 Task: Apply the paragraph padding 3 pt in the file "Favorite Movies".
Action: Mouse moved to (157, 75)
Screenshot: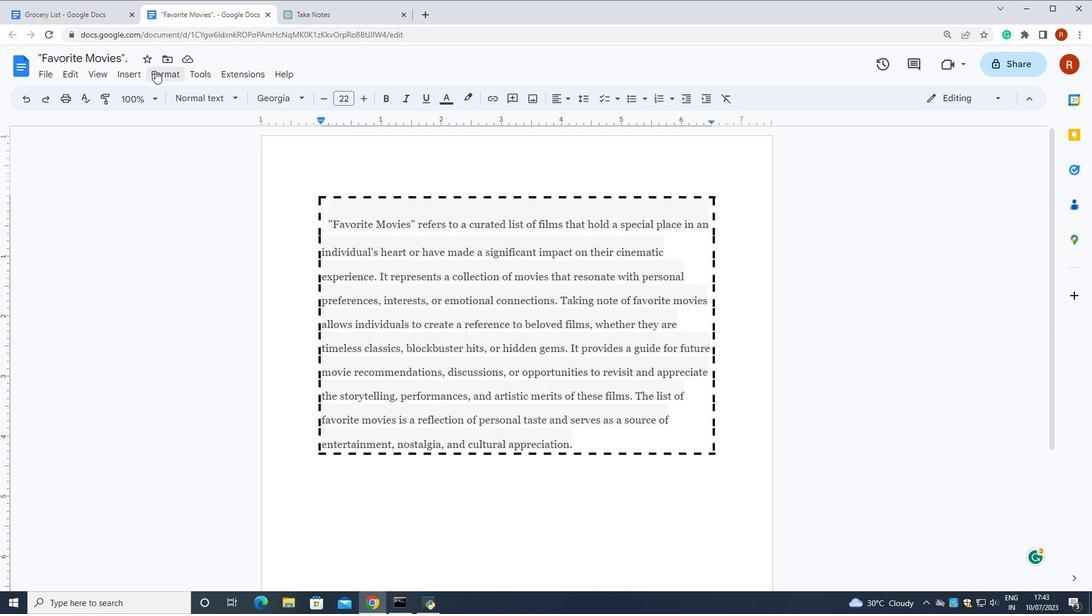 
Action: Mouse pressed left at (157, 75)
Screenshot: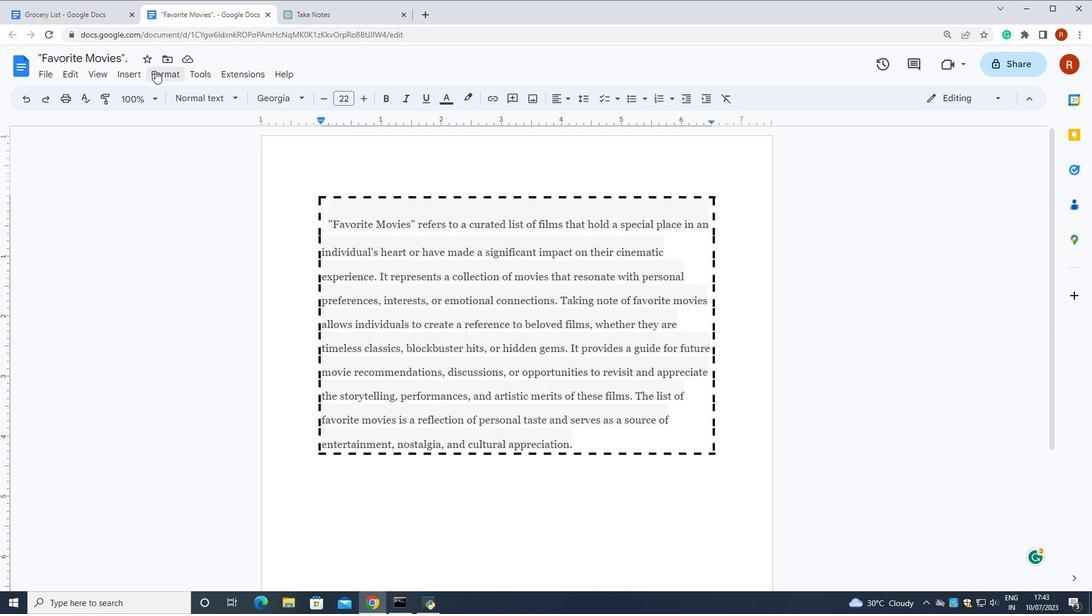 
Action: Mouse moved to (379, 109)
Screenshot: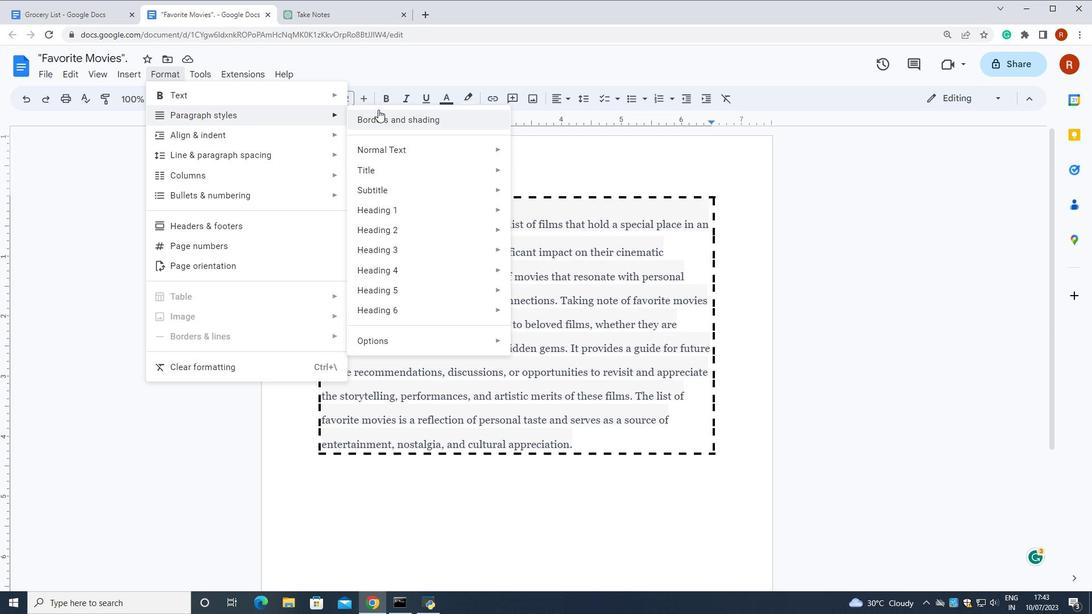 
Action: Mouse pressed left at (379, 109)
Screenshot: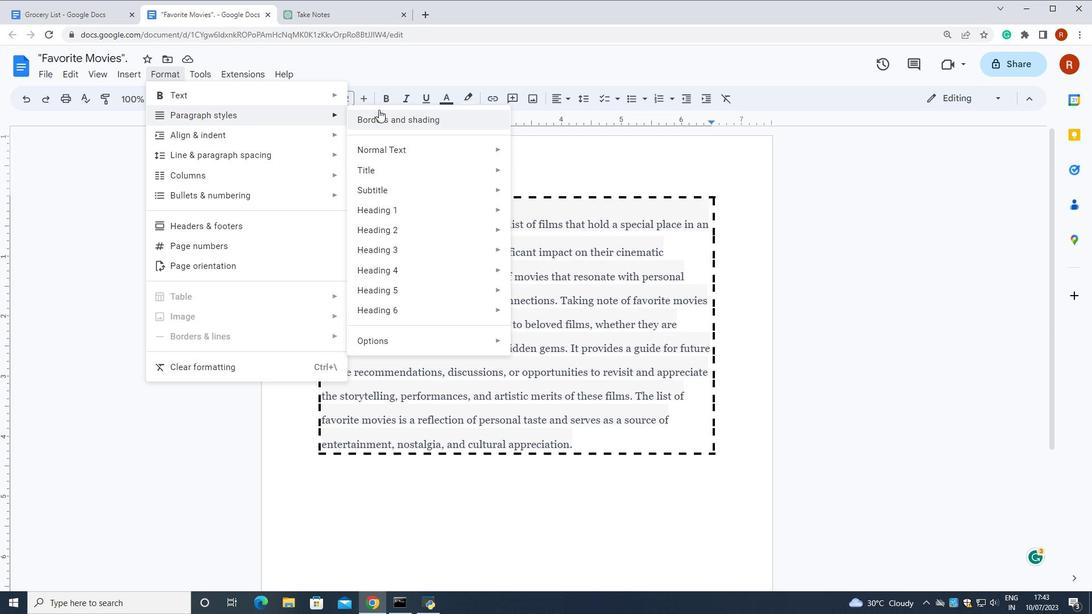 
Action: Mouse moved to (626, 396)
Screenshot: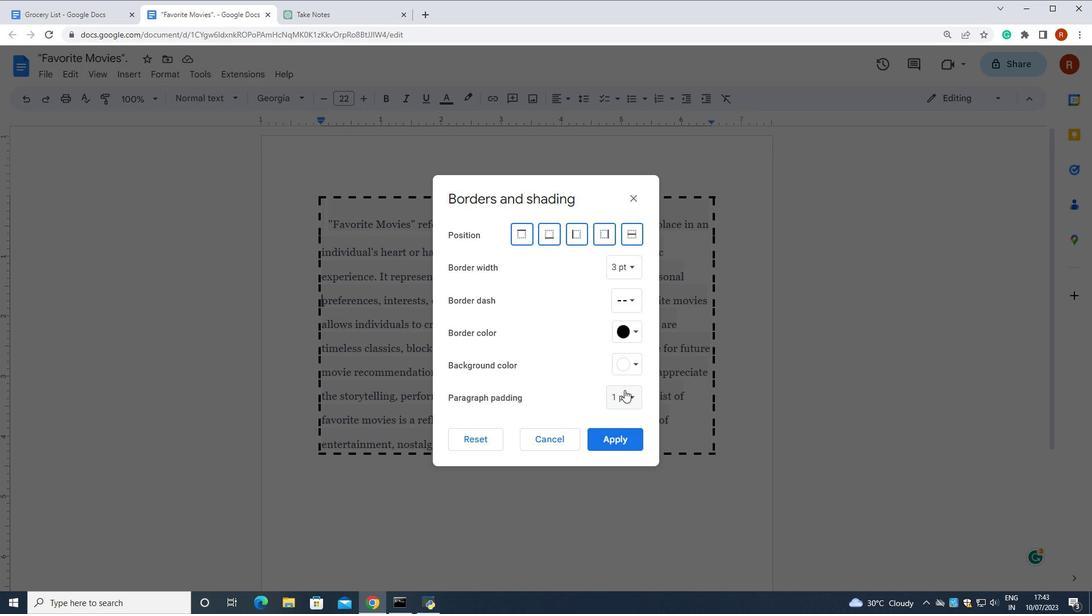 
Action: Mouse pressed left at (626, 396)
Screenshot: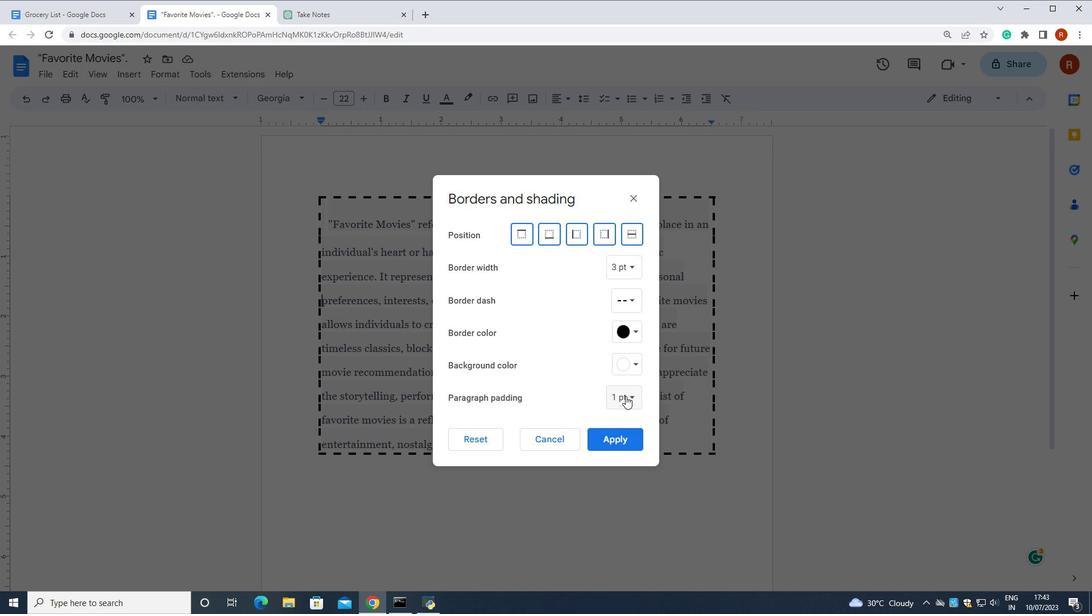 
Action: Mouse moved to (641, 485)
Screenshot: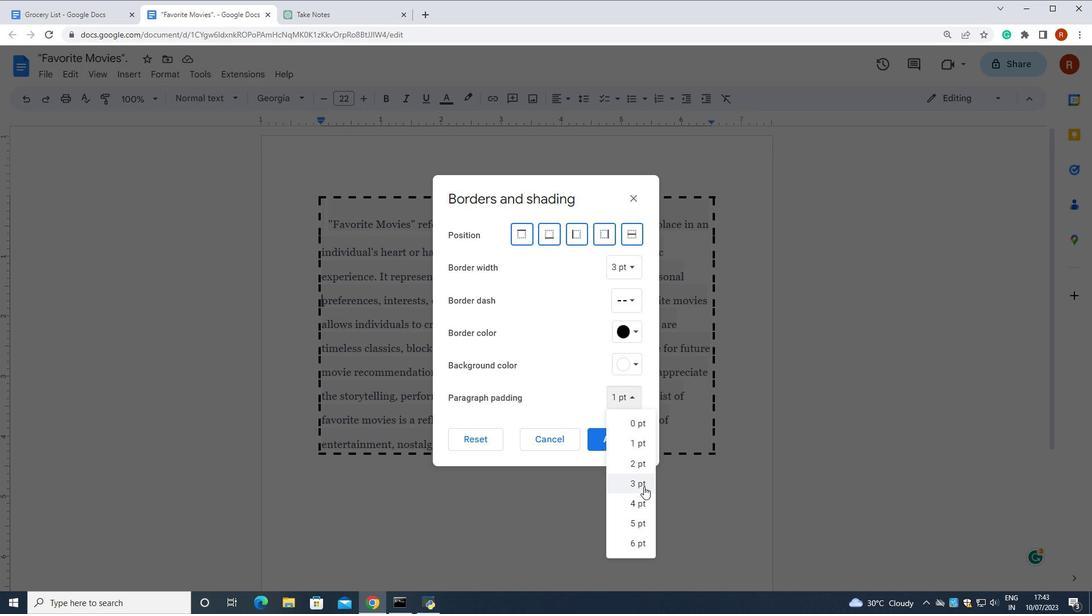 
Action: Mouse pressed left at (641, 485)
Screenshot: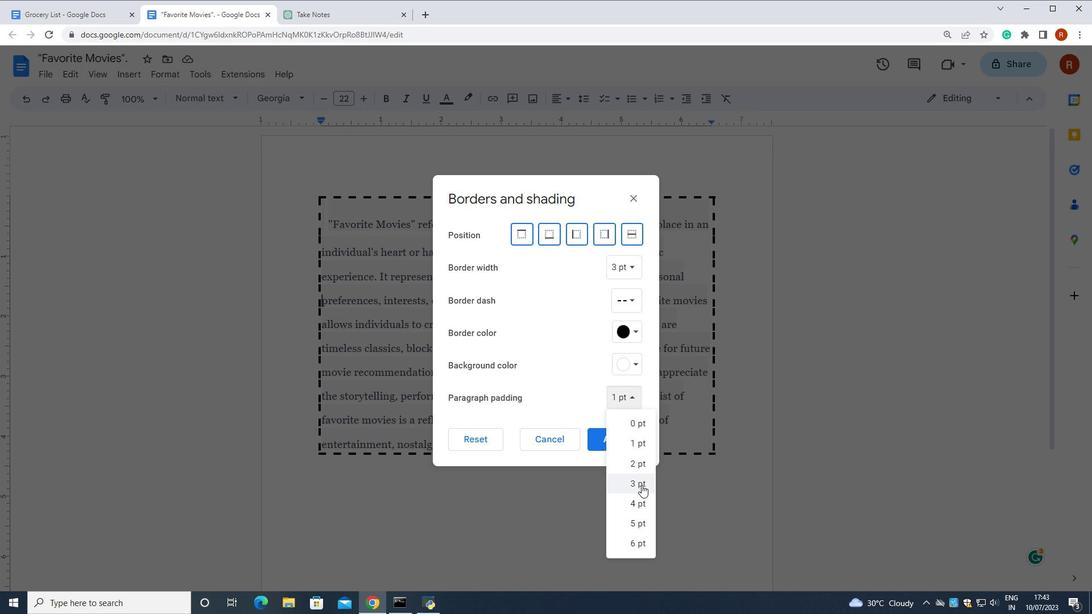 
Action: Mouse moved to (619, 433)
Screenshot: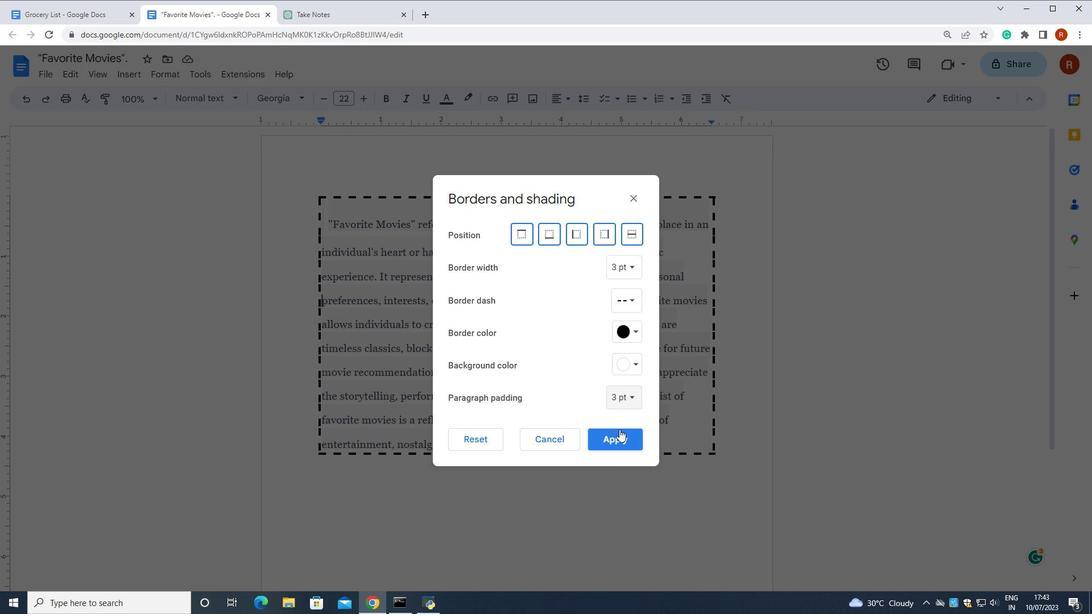 
Action: Mouse pressed left at (619, 433)
Screenshot: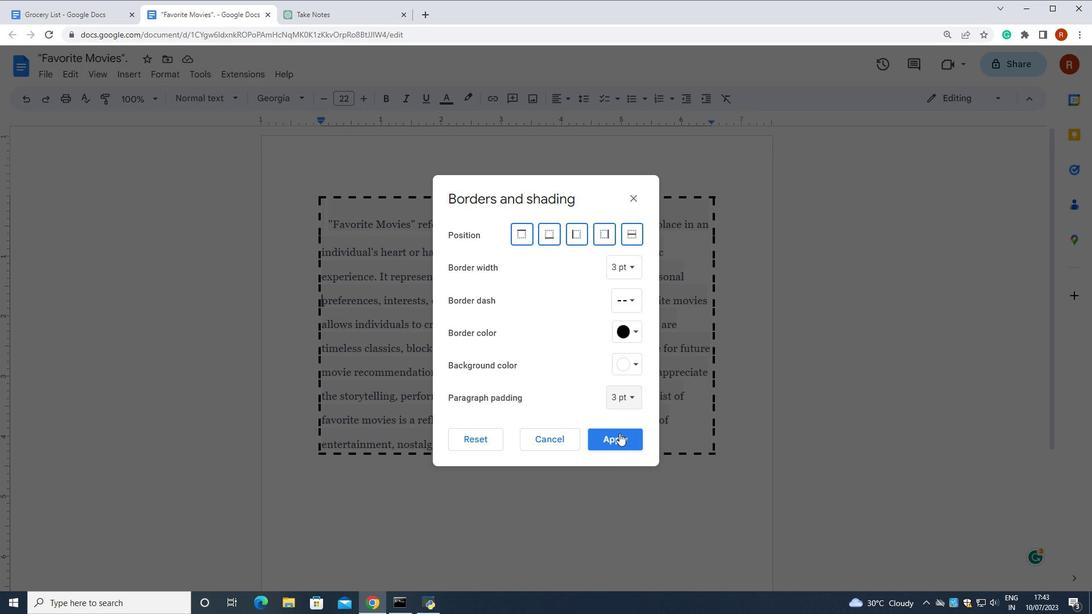 
Action: Mouse moved to (619, 434)
Screenshot: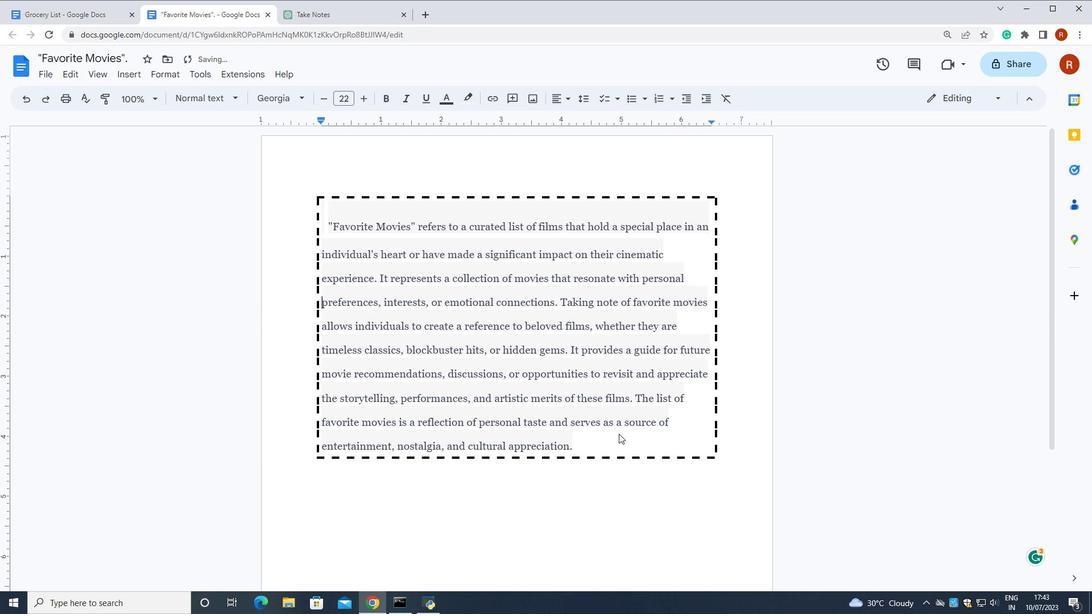 
